 Task: Create a section Integration Testing Sprint and in the section, add a milestone Data Science Process Improvement in the project BoostTech
Action: Mouse moved to (350, 281)
Screenshot: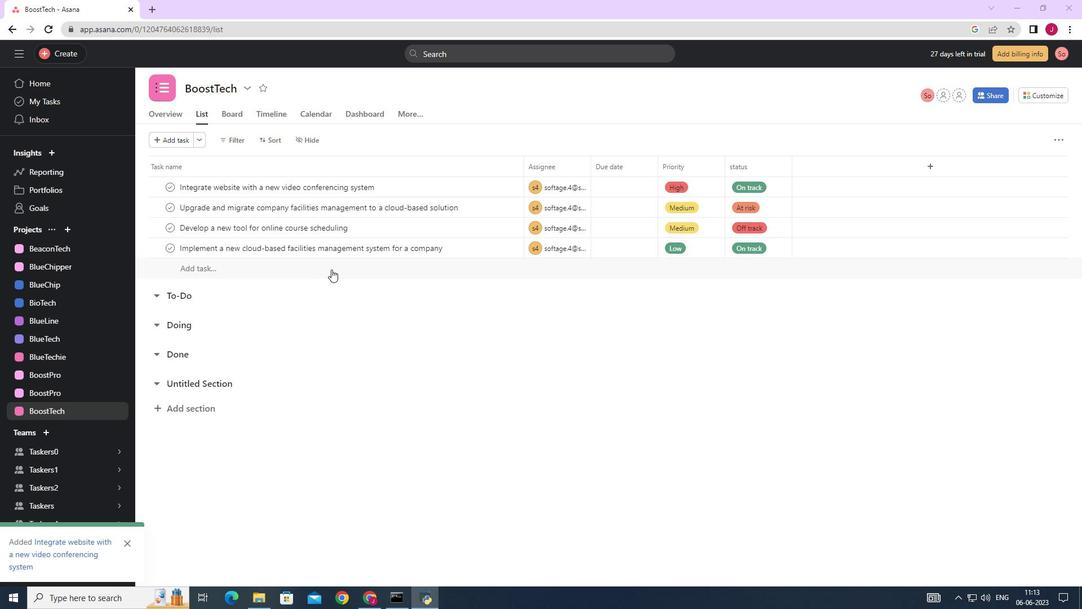 
Action: Mouse scrolled (350, 282) with delta (0, 0)
Screenshot: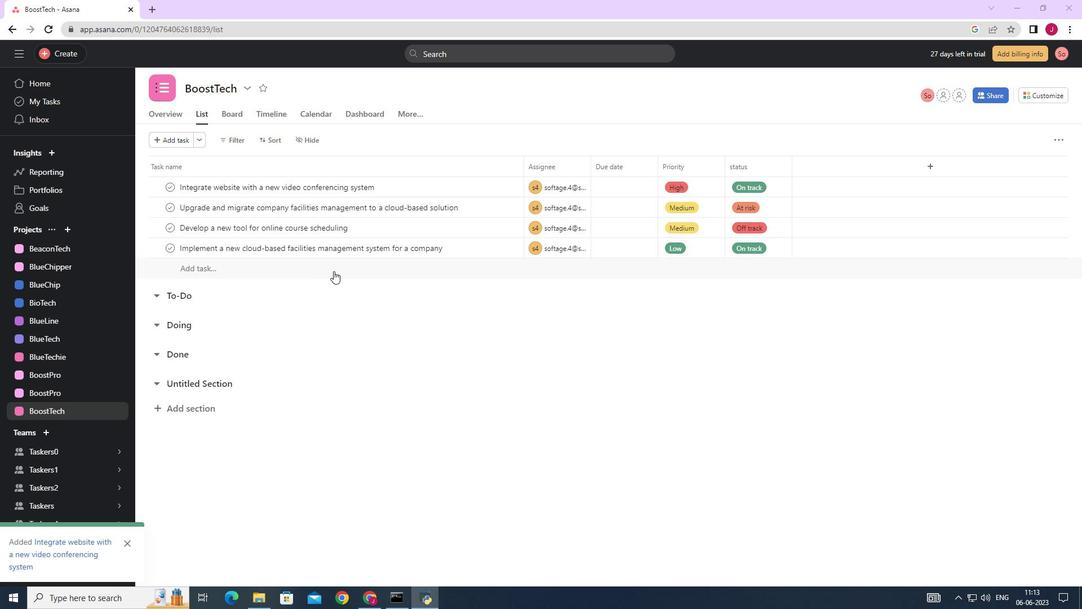 
Action: Mouse scrolled (350, 282) with delta (0, 0)
Screenshot: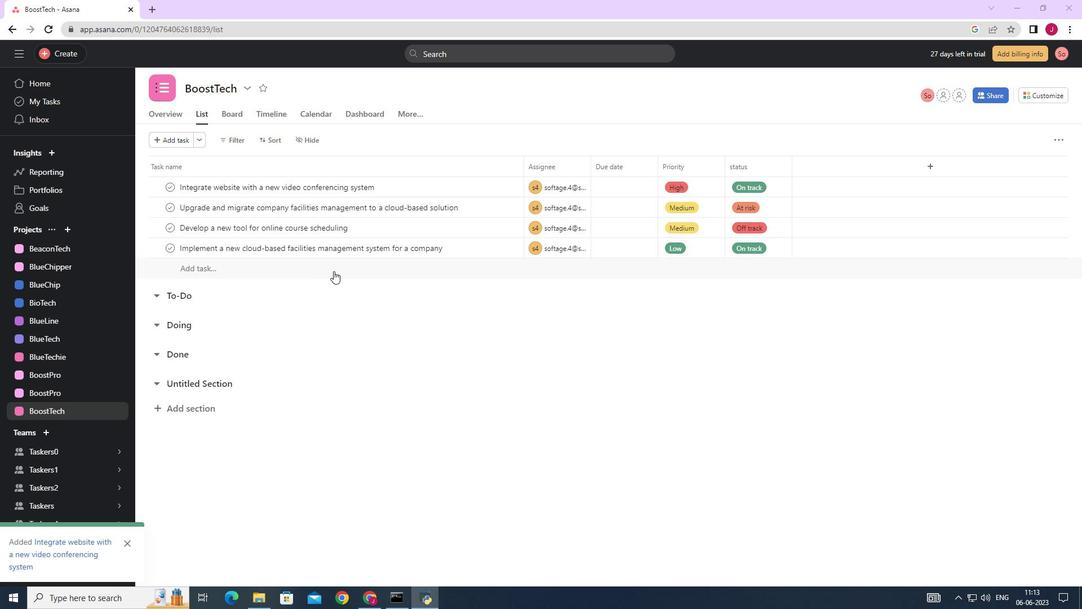 
Action: Mouse scrolled (350, 282) with delta (0, 0)
Screenshot: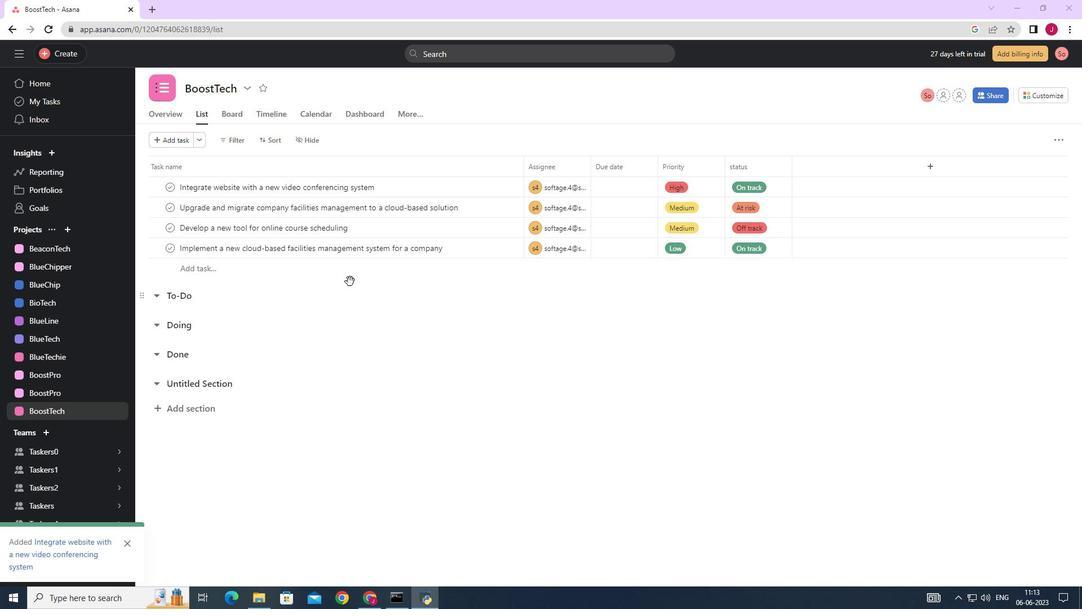 
Action: Mouse moved to (230, 385)
Screenshot: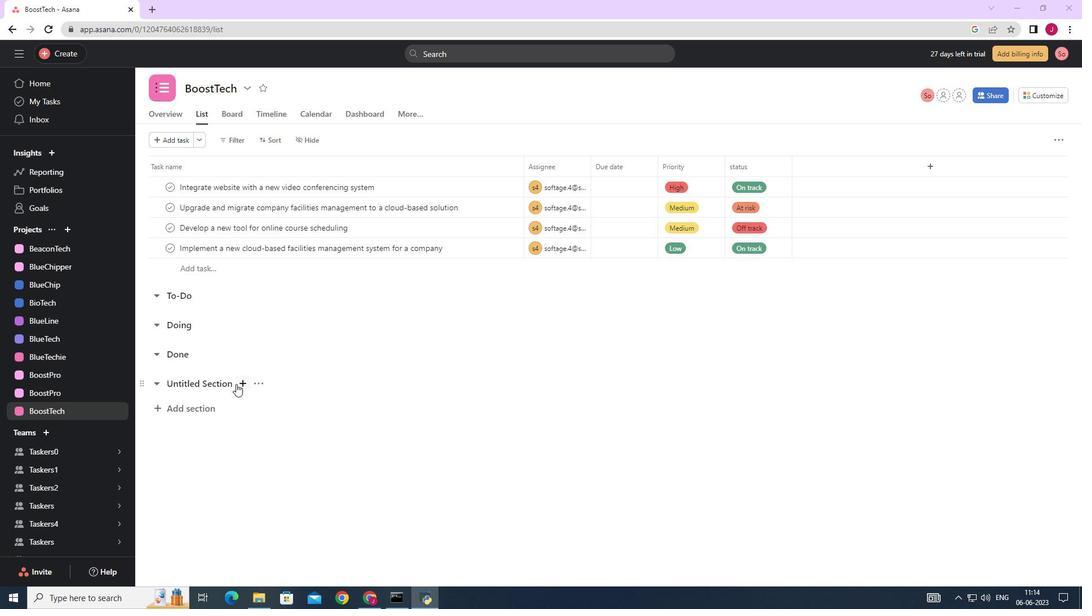
Action: Mouse pressed left at (230, 385)
Screenshot: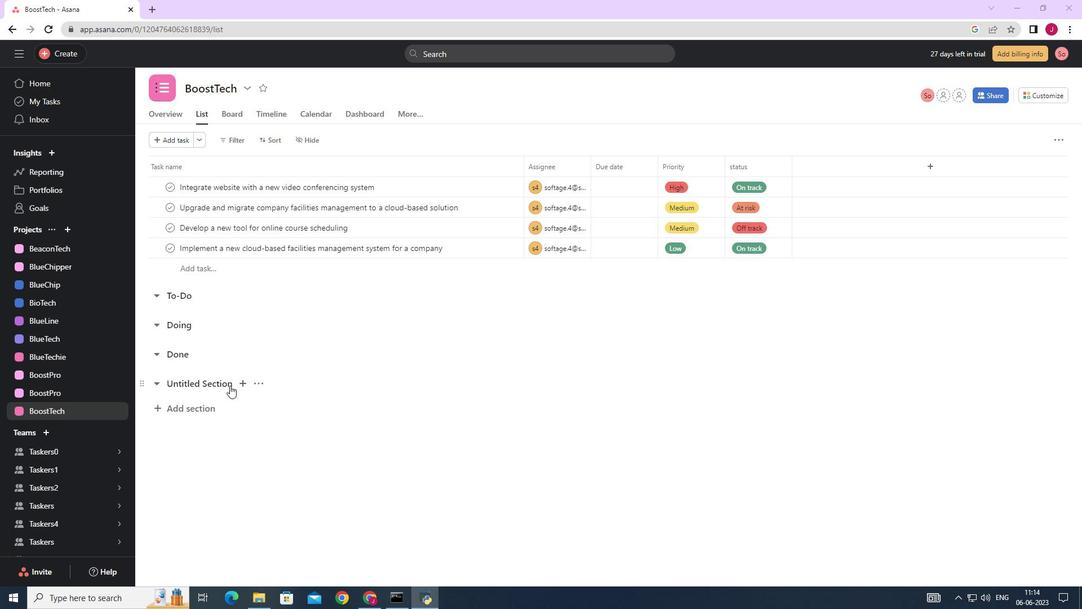 
Action: Key pressed <Key.backspace><Key.backspace><Key.backspace><Key.backspace><Key.backspace><Key.backspace><Key.backspace><Key.backspace><Key.backspace><Key.backspace><Key.backspace><Key.backspace><Key.backspace><Key.backspace><Key.backspace><Key.backspace><Key.backspace><Key.backspace><Key.backspace>
Screenshot: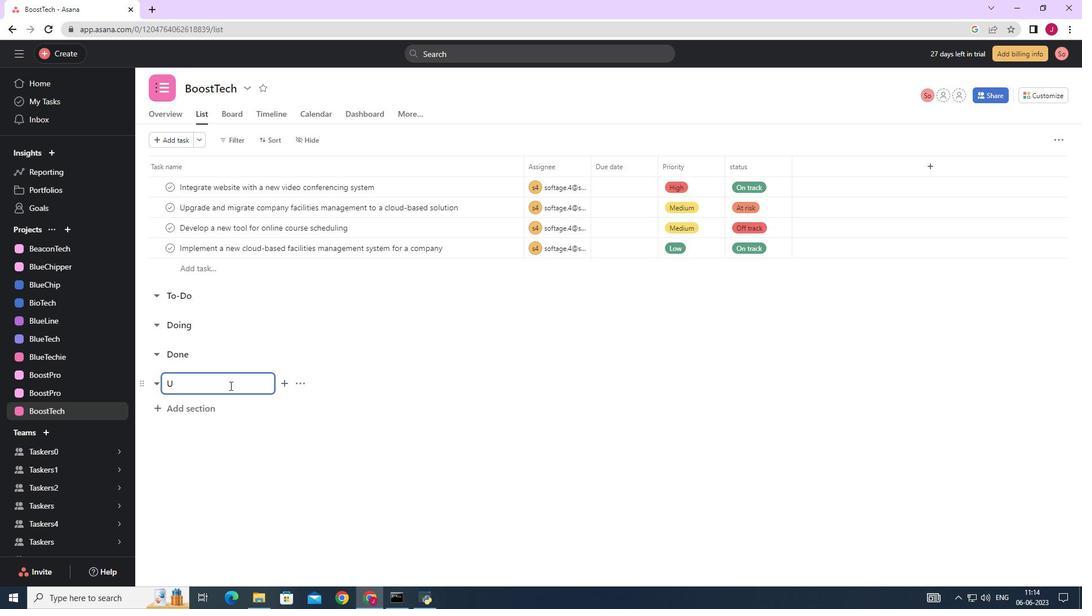 
Action: Mouse moved to (319, 320)
Screenshot: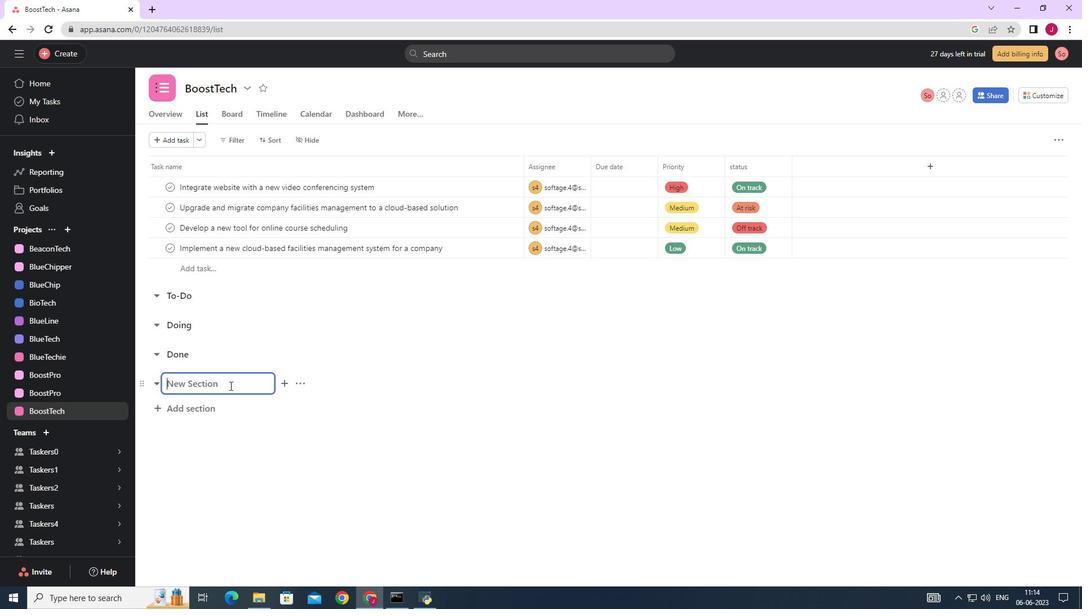 
Action: Key pressed <Key.caps_lock>I<Key.caps_lock>ntegration<Key.space><Key.caps_lock>T<Key.caps_lock>esting<Key.space><Key.caps_lock>S<Key.caps_lock>print<Key.enter><Key.caps_lock>D<Key.caps_lock>ata<Key.space><Key.caps_lock>S<Key.caps_lock>cience<Key.space><Key.caps_lock>O<Key.caps_lock>ri<Key.backspace>ocess<Key.left><Key.left><Key.left><Key.left><Key.left><Key.left><Key.backspace>p
Screenshot: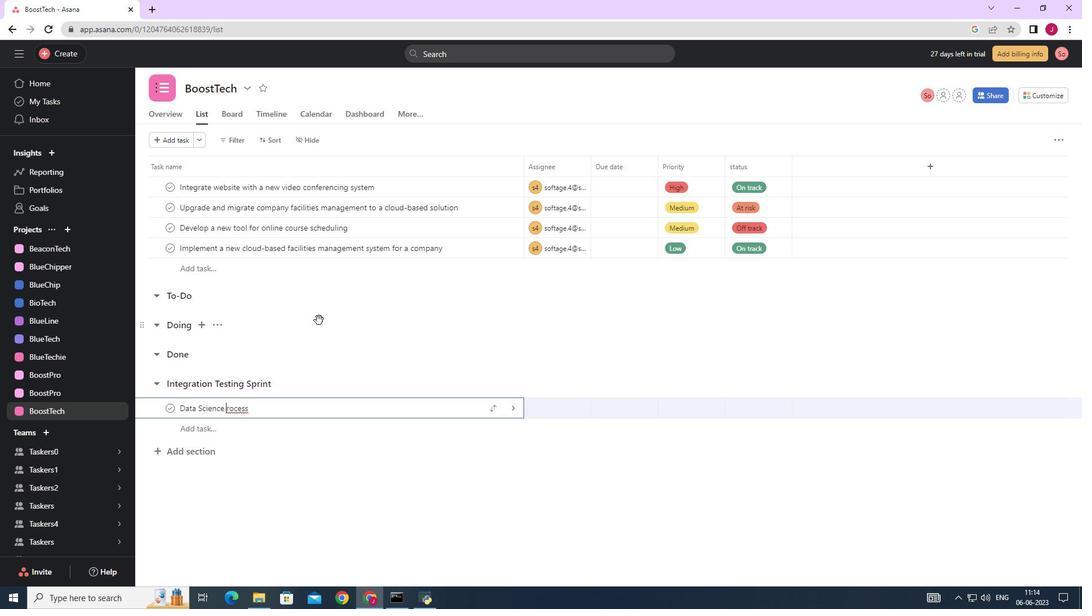 
Action: Mouse moved to (309, 401)
Screenshot: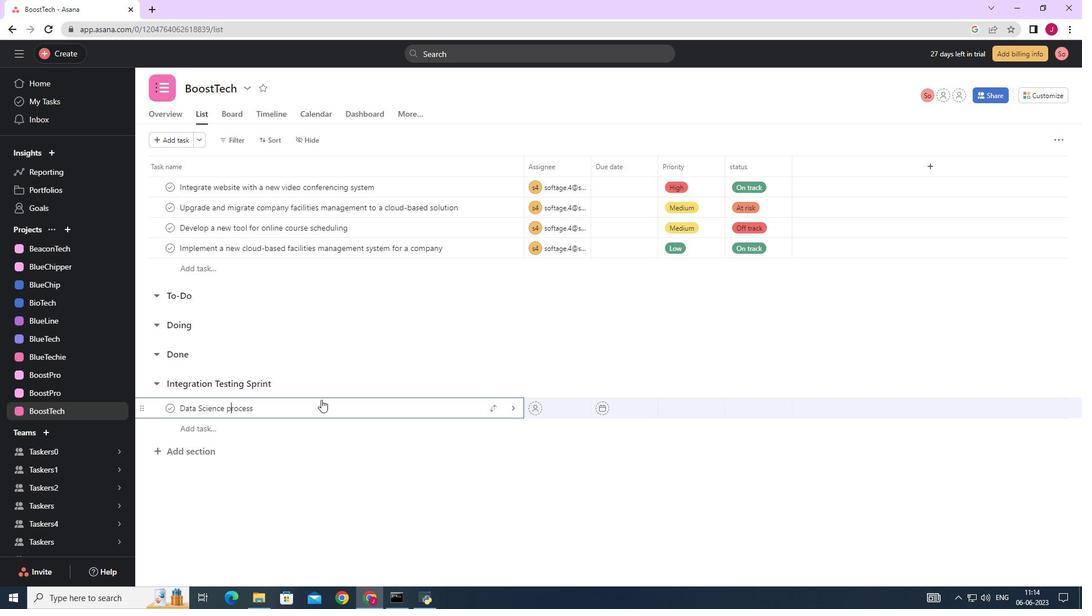 
Action: Mouse pressed left at (309, 401)
Screenshot: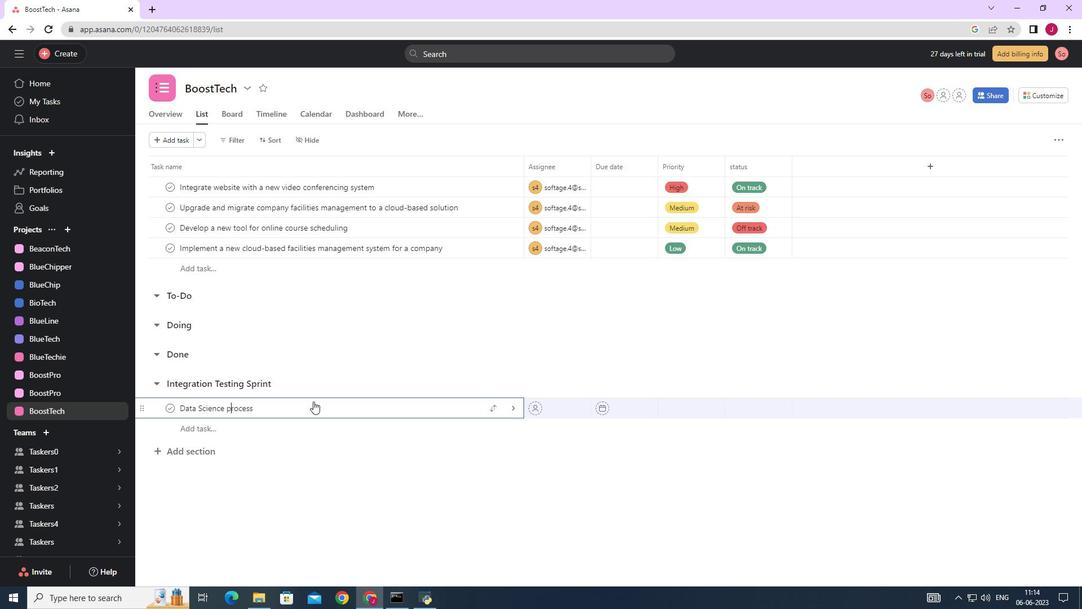 
Action: Mouse moved to (1064, 140)
Screenshot: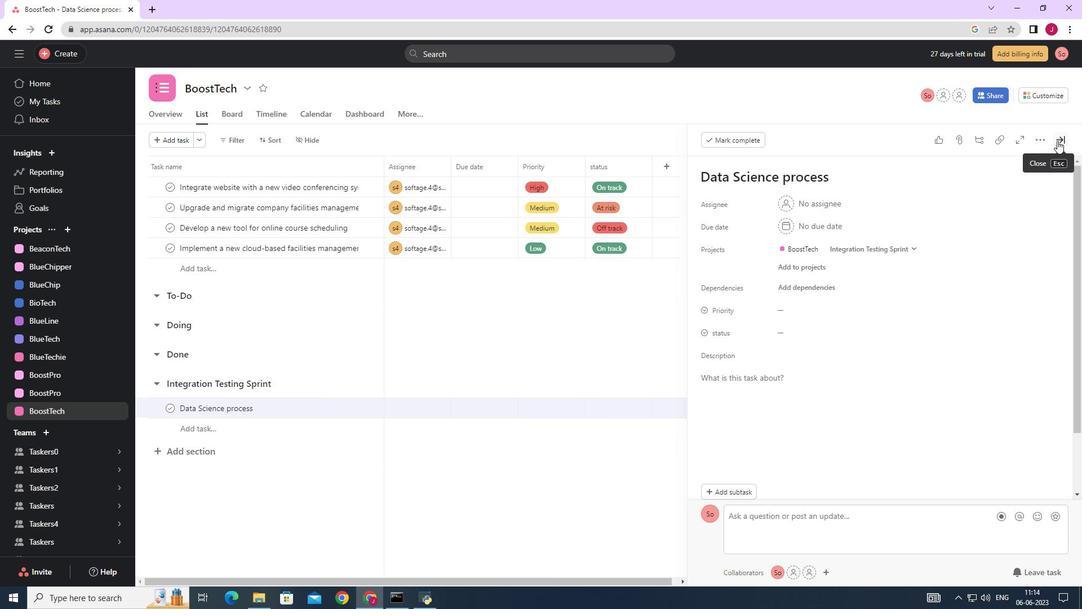 
Action: Mouse pressed left at (1064, 140)
Screenshot: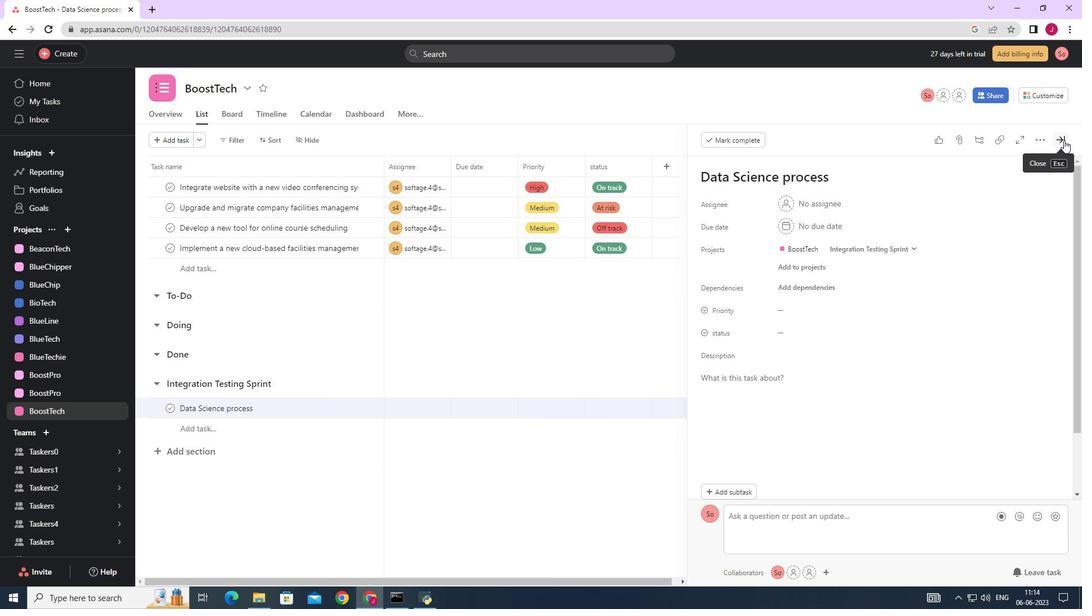 
Action: Mouse moved to (254, 407)
Screenshot: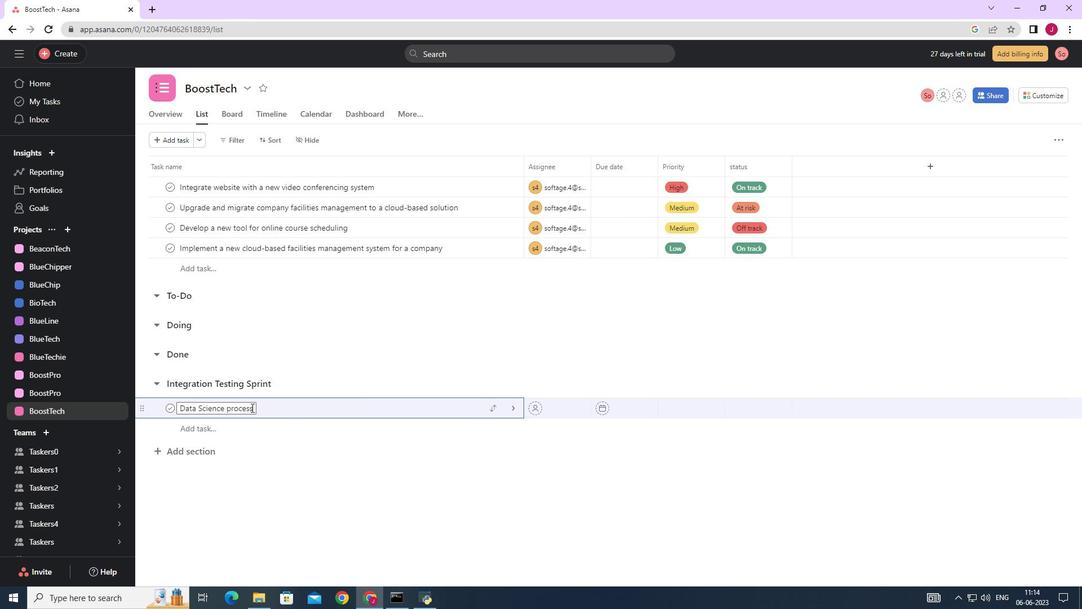 
Action: Mouse pressed left at (254, 407)
Screenshot: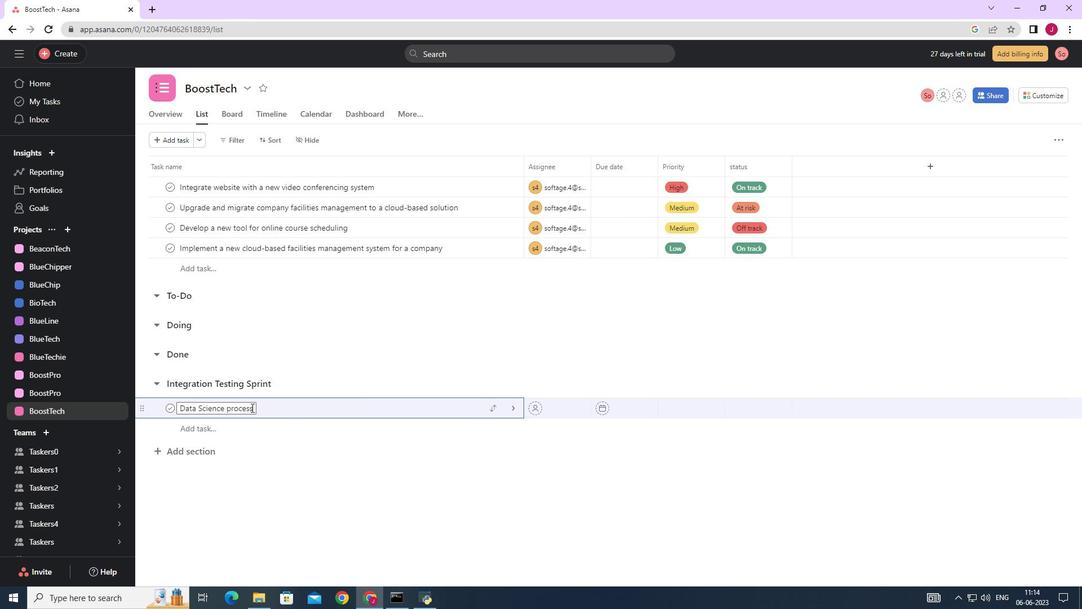 
Action: Mouse moved to (243, 419)
Screenshot: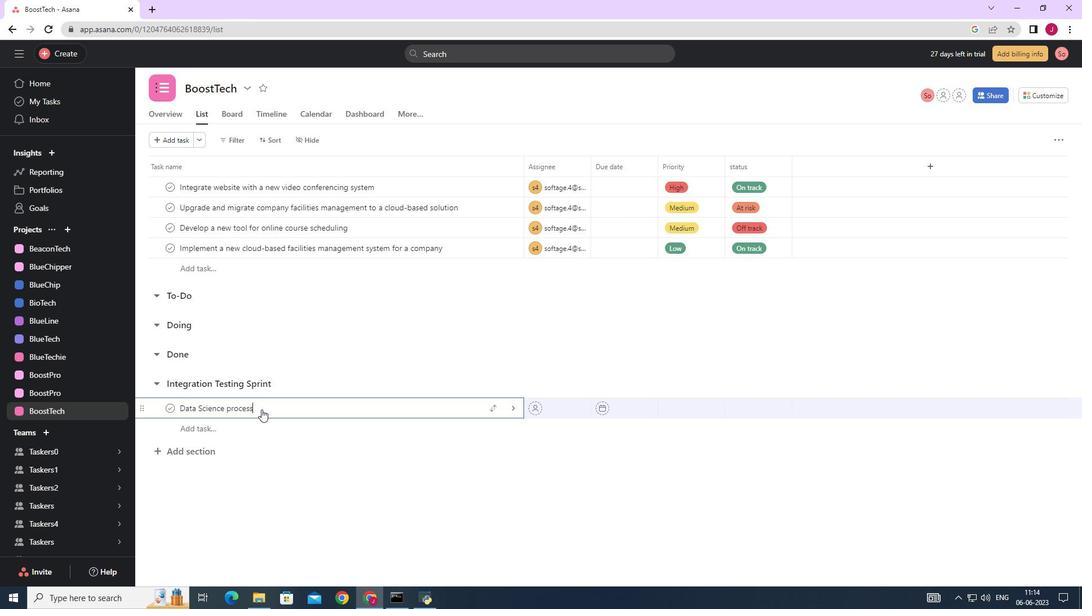 
Action: Key pressed <Key.space><Key.caps_lock>I<Key.caps_lock>mprovement
Screenshot: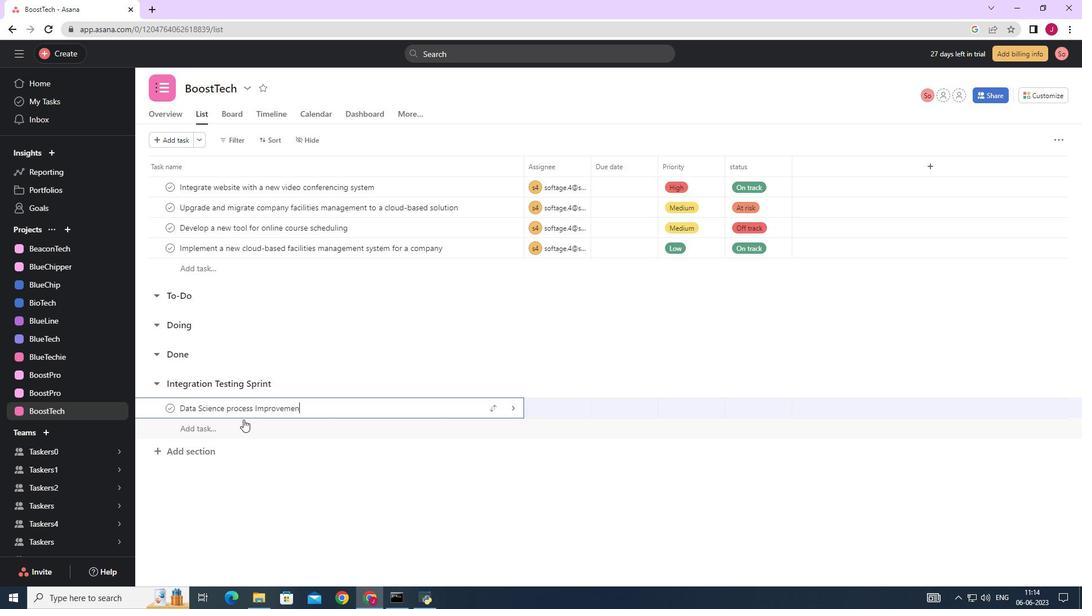 
Action: Mouse moved to (514, 406)
Screenshot: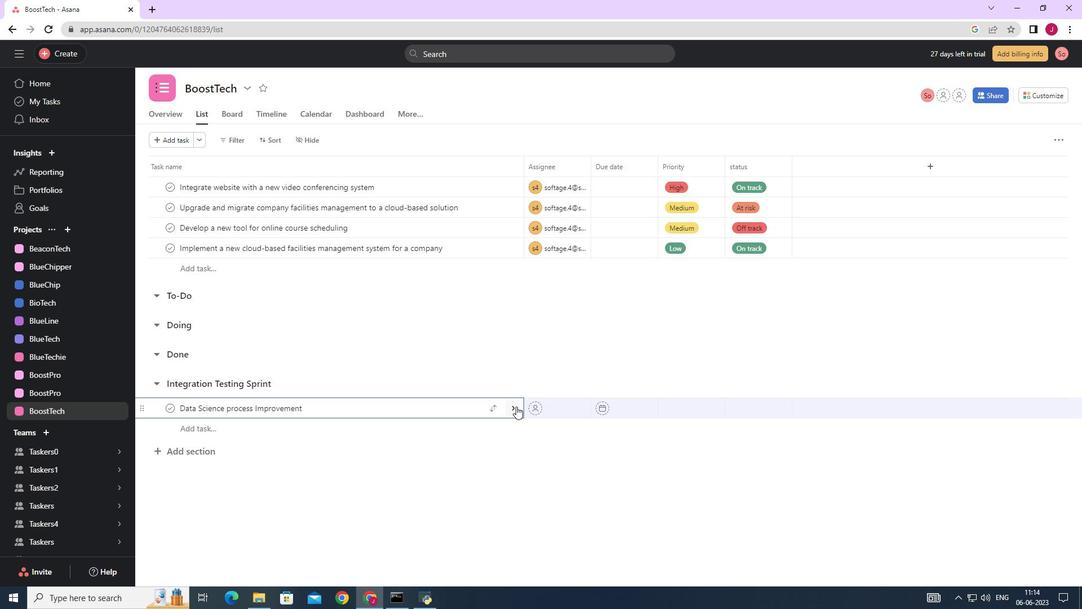 
Action: Mouse pressed left at (514, 406)
Screenshot: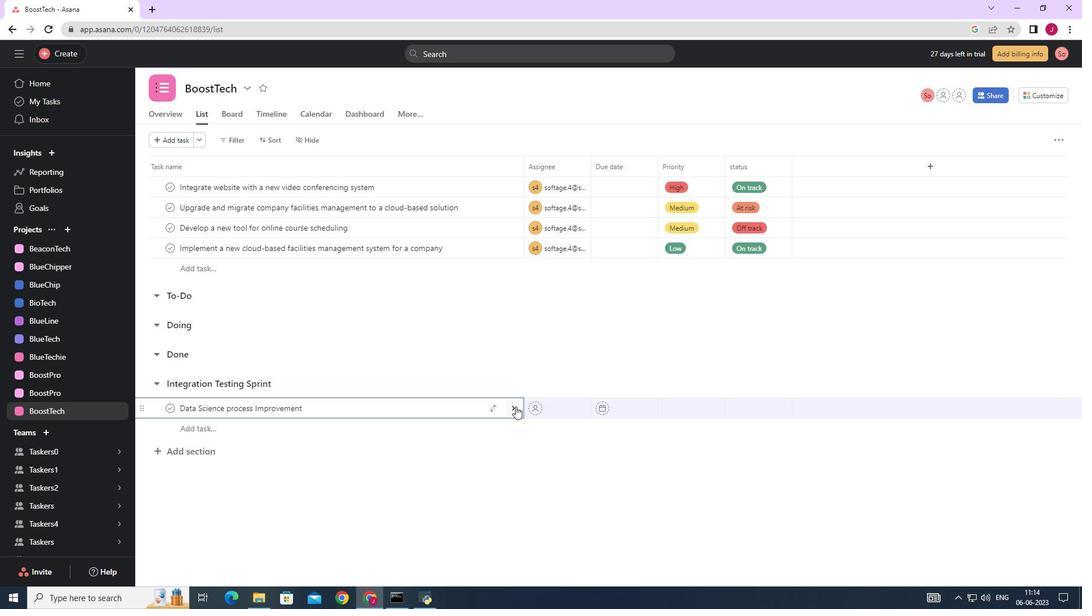 
Action: Mouse moved to (1038, 138)
Screenshot: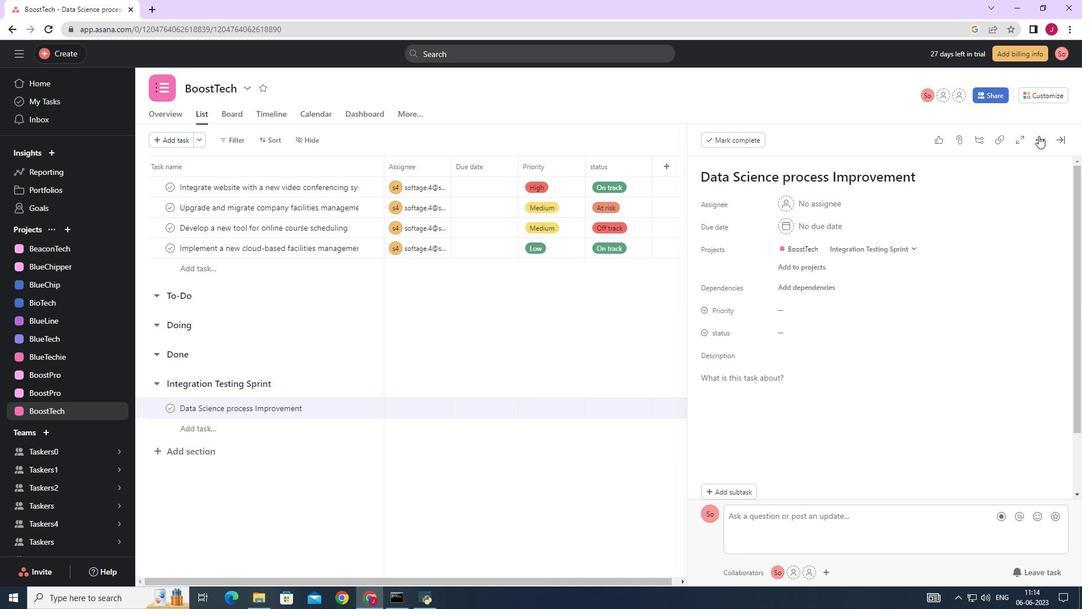
Action: Mouse pressed left at (1038, 138)
Screenshot: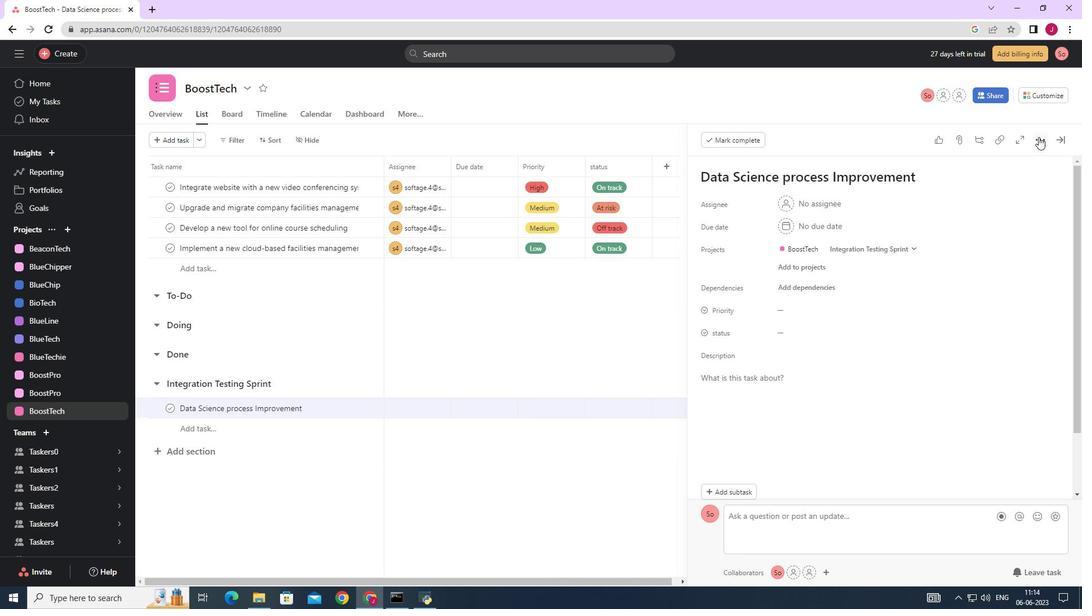 
Action: Mouse moved to (939, 182)
Screenshot: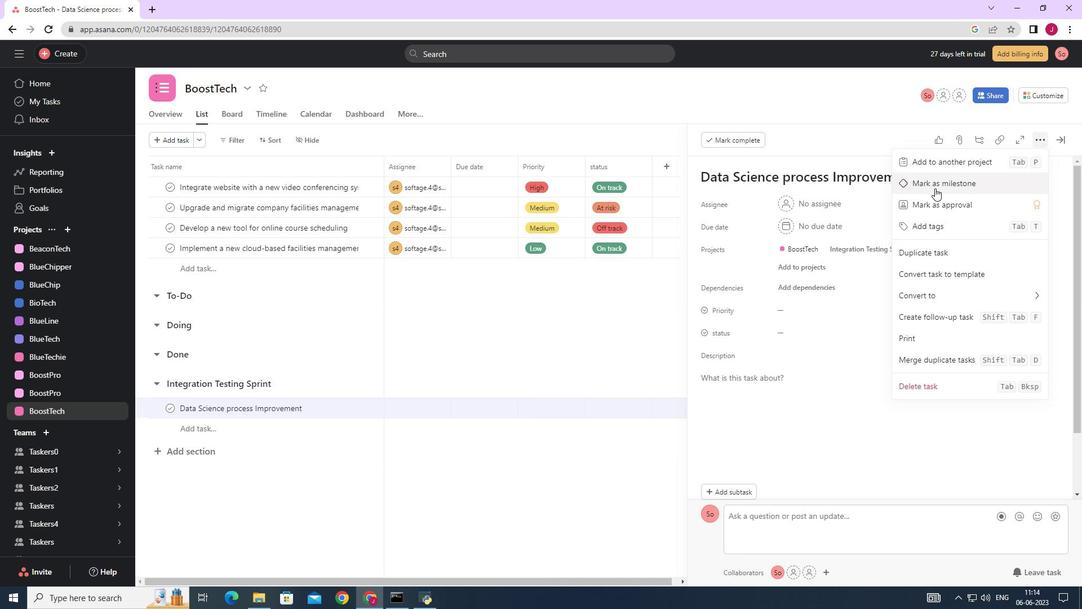 
Action: Mouse pressed left at (939, 182)
Screenshot: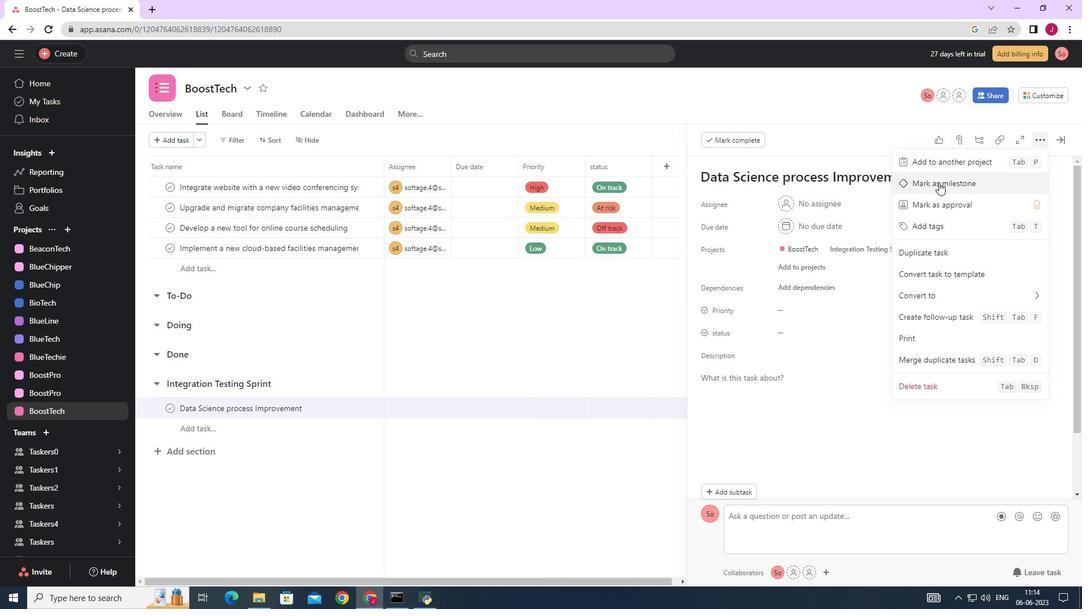 
Action: Mouse moved to (1060, 139)
Screenshot: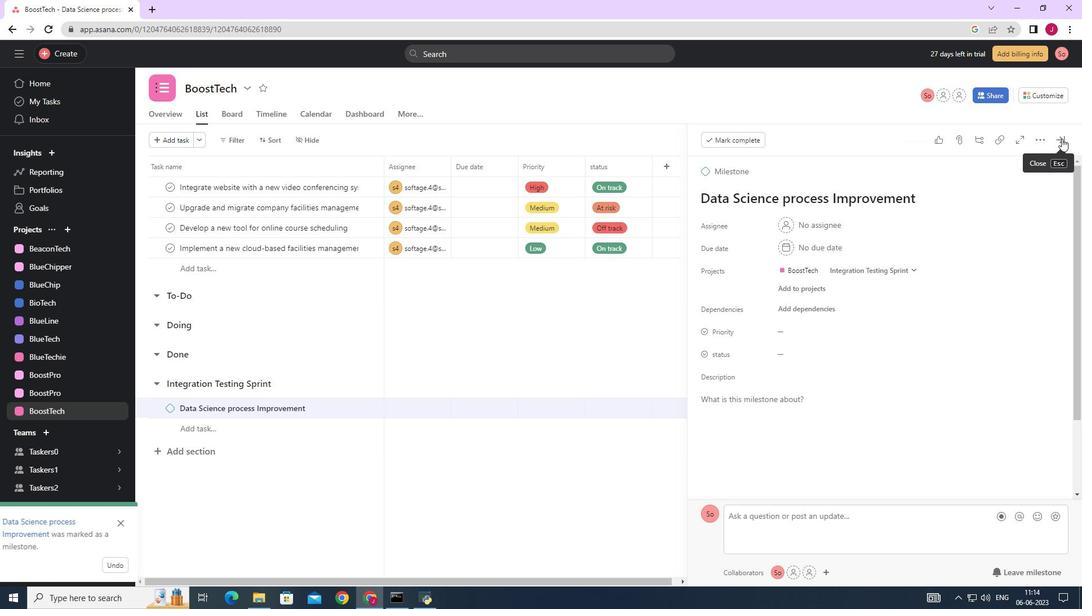 
Action: Mouse pressed left at (1060, 139)
Screenshot: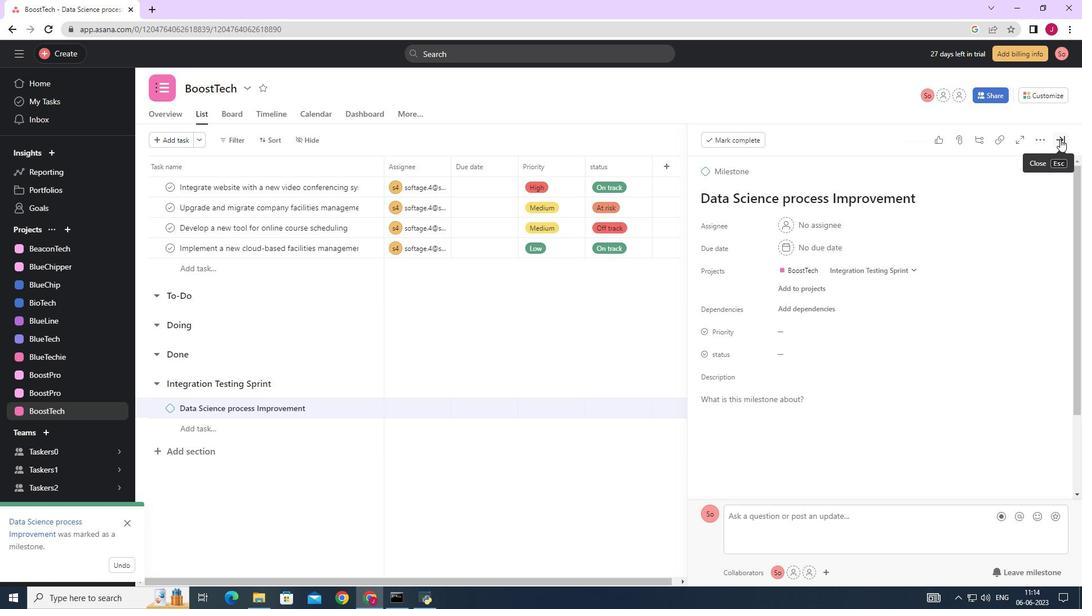 
Action: Mouse moved to (842, 227)
Screenshot: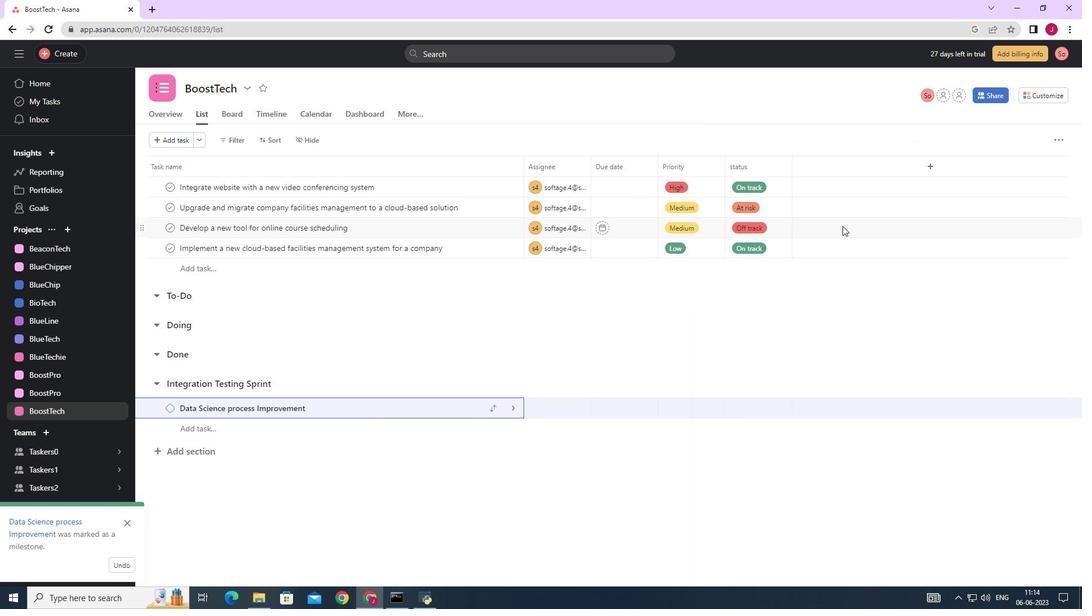 
